 Task: Create a due date automation when advanced on, the moment a card is due add dates not starting today.
Action: Mouse moved to (1050, 79)
Screenshot: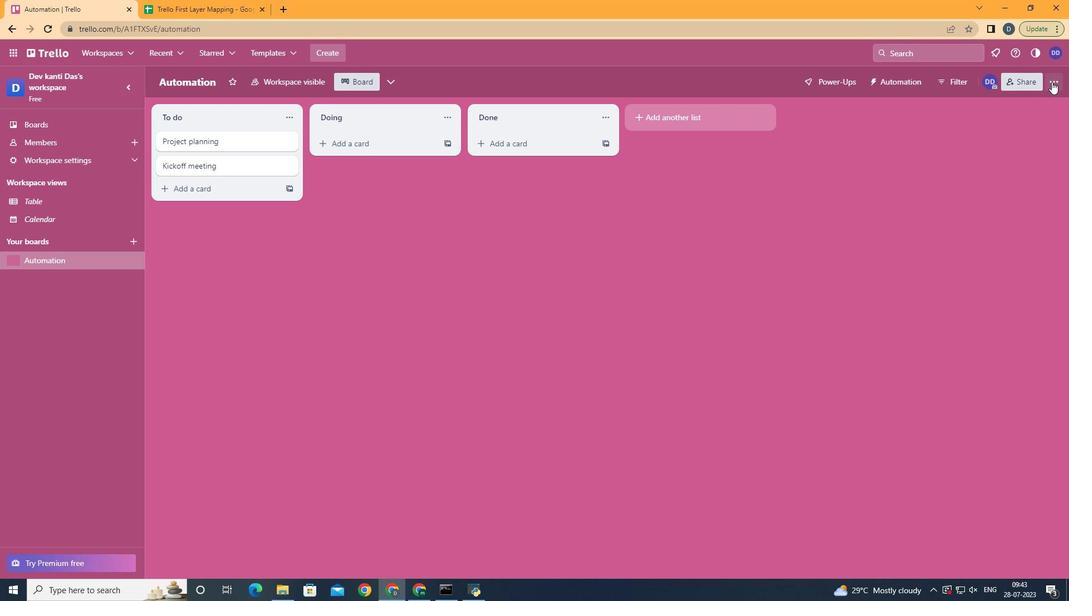 
Action: Mouse pressed left at (1050, 79)
Screenshot: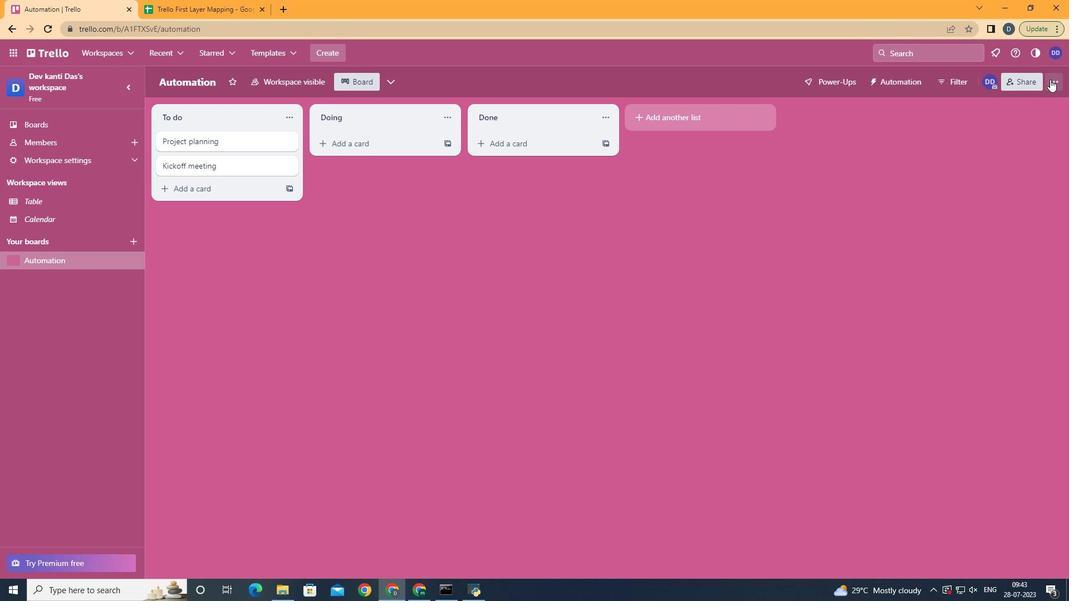 
Action: Mouse moved to (969, 242)
Screenshot: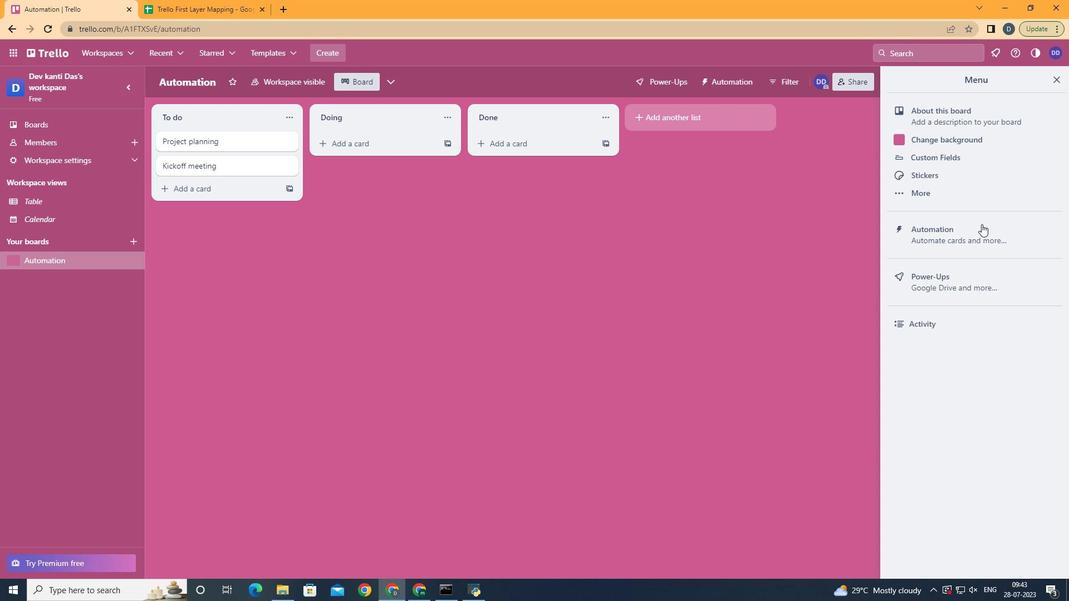 
Action: Mouse pressed left at (969, 242)
Screenshot: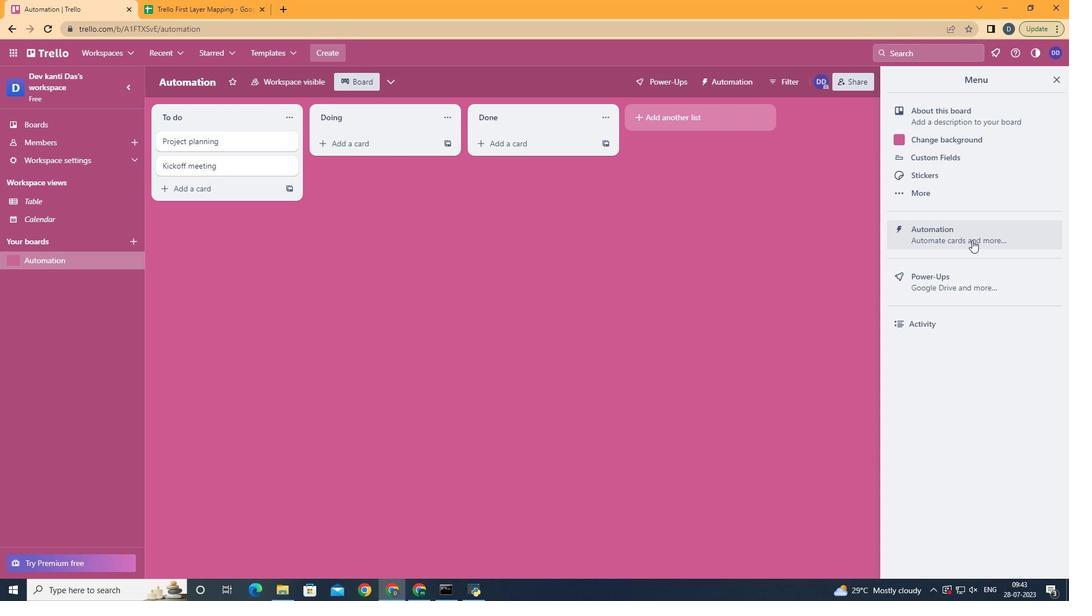 
Action: Mouse moved to (207, 220)
Screenshot: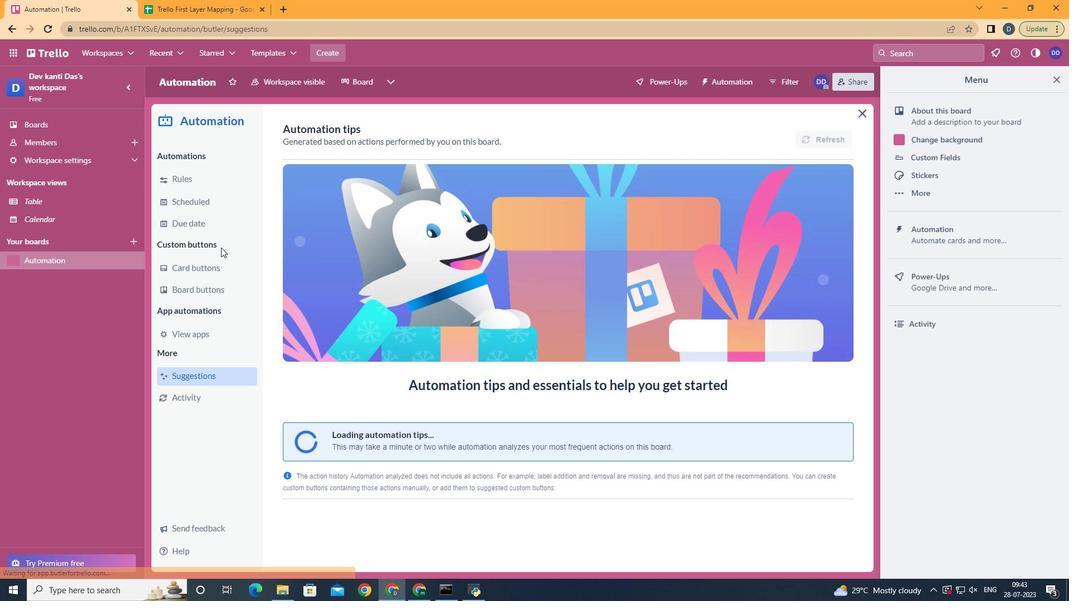 
Action: Mouse pressed left at (207, 220)
Screenshot: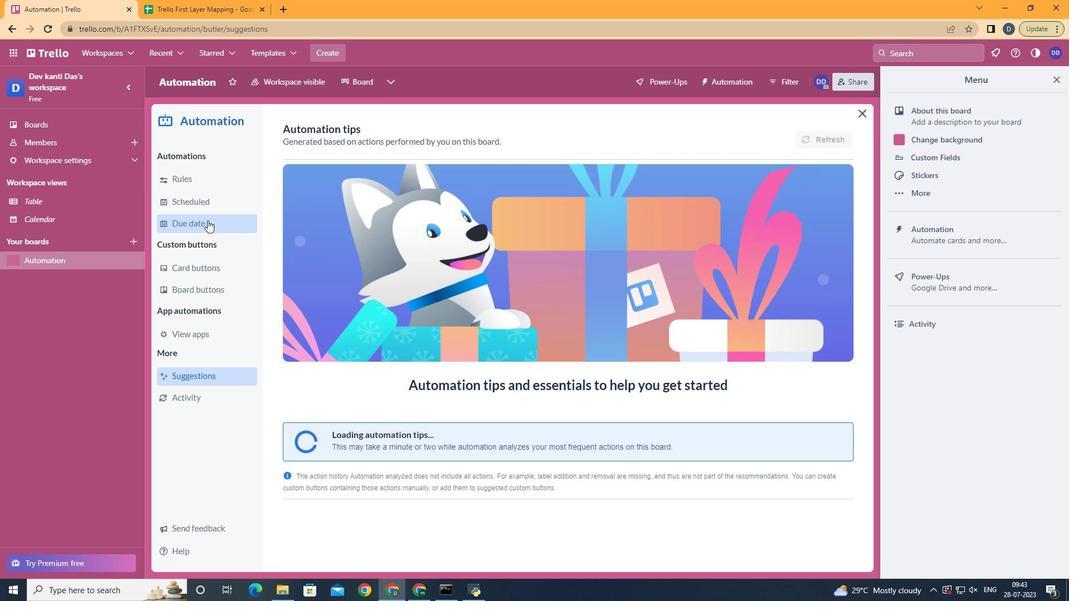 
Action: Mouse moved to (781, 133)
Screenshot: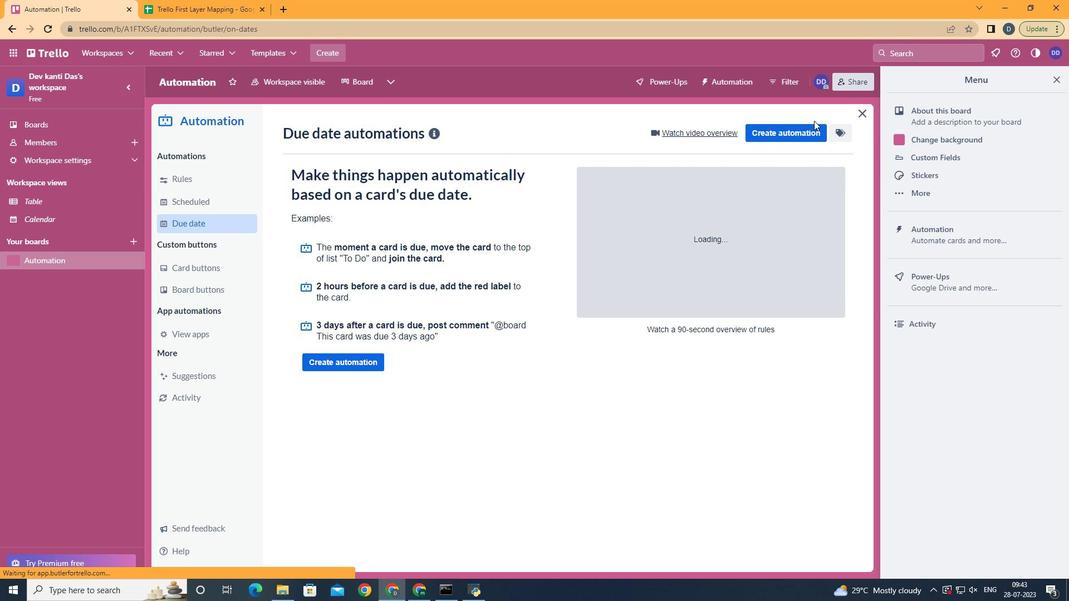 
Action: Mouse pressed left at (781, 133)
Screenshot: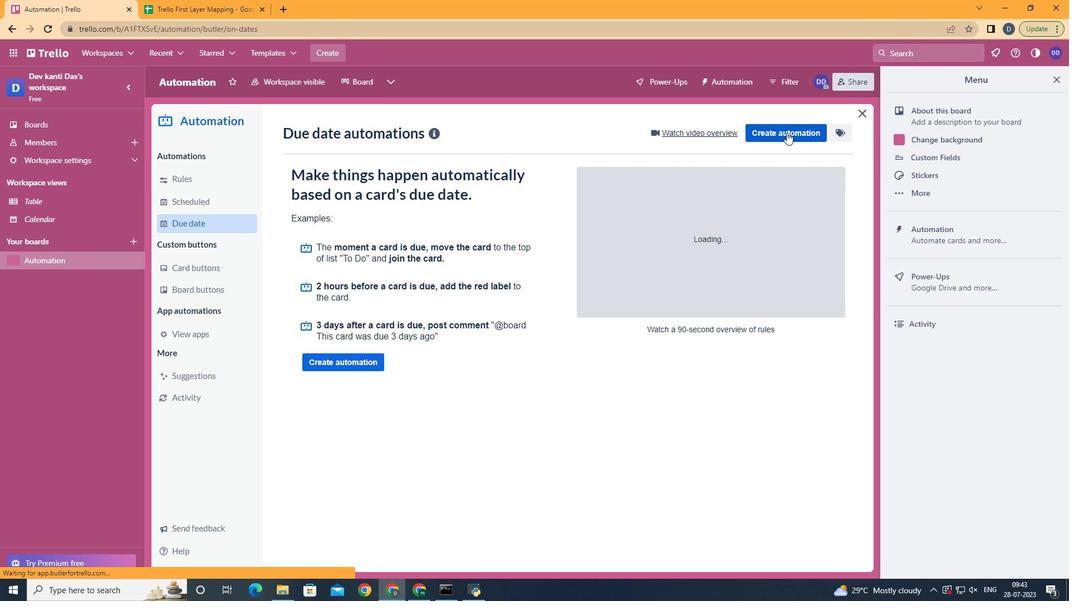 
Action: Mouse moved to (471, 246)
Screenshot: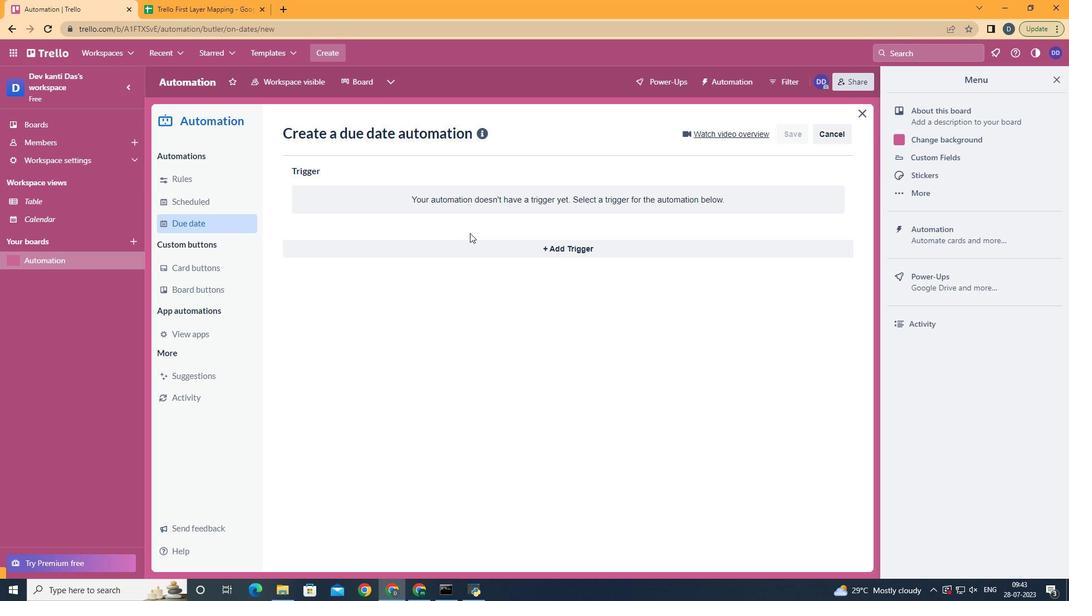 
Action: Mouse pressed left at (471, 246)
Screenshot: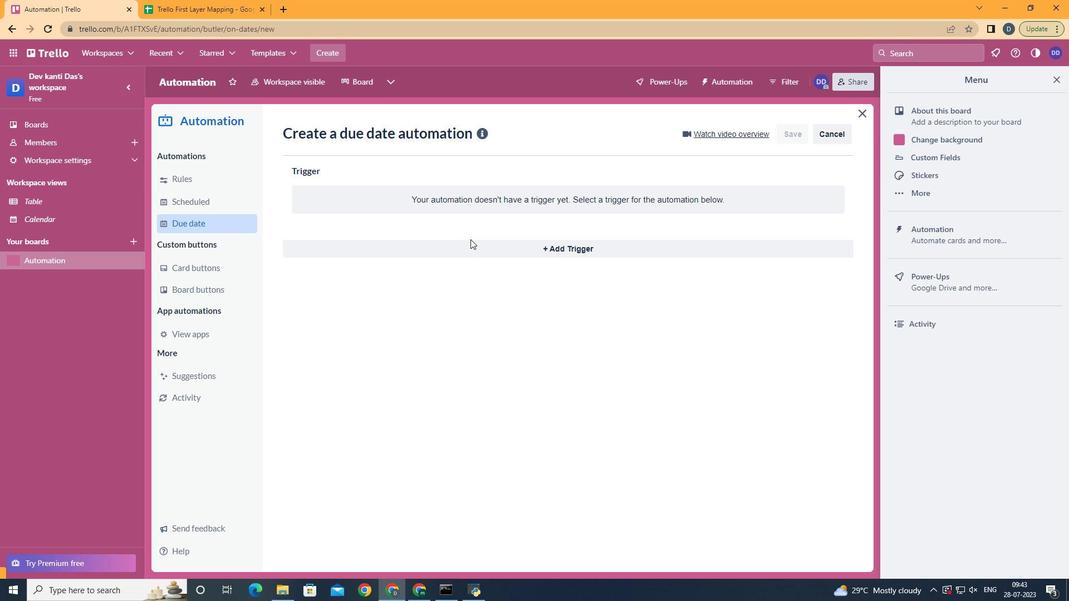 
Action: Mouse moved to (376, 385)
Screenshot: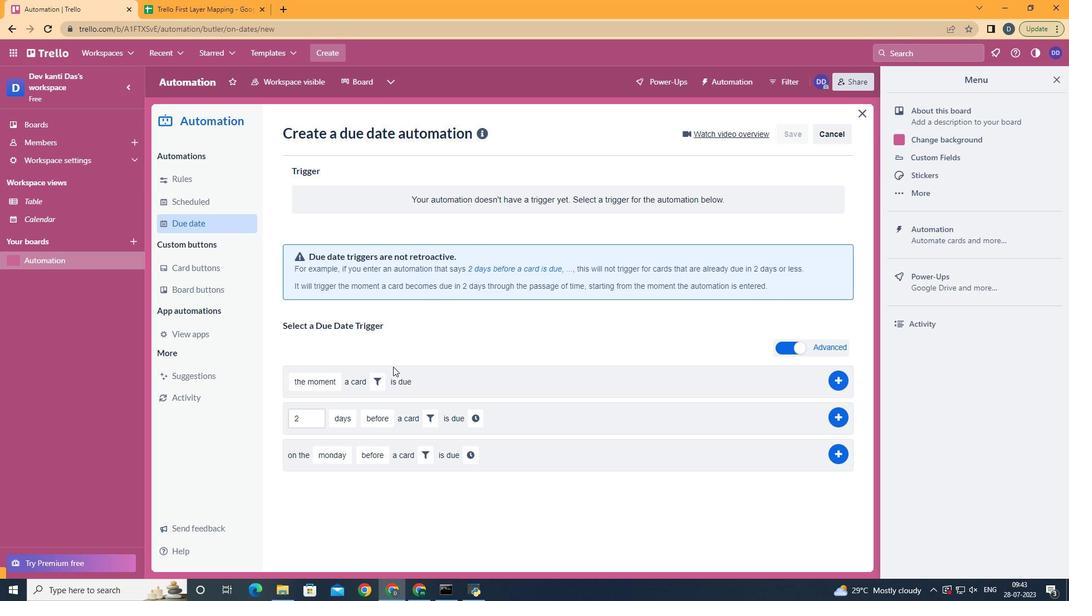 
Action: Mouse pressed left at (376, 385)
Screenshot: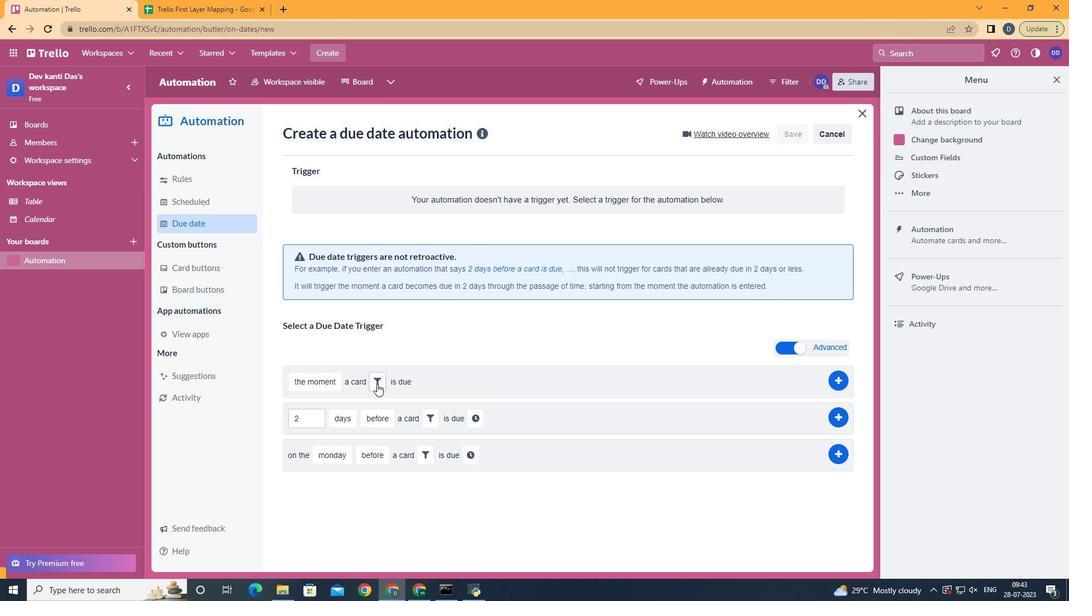 
Action: Mouse moved to (440, 416)
Screenshot: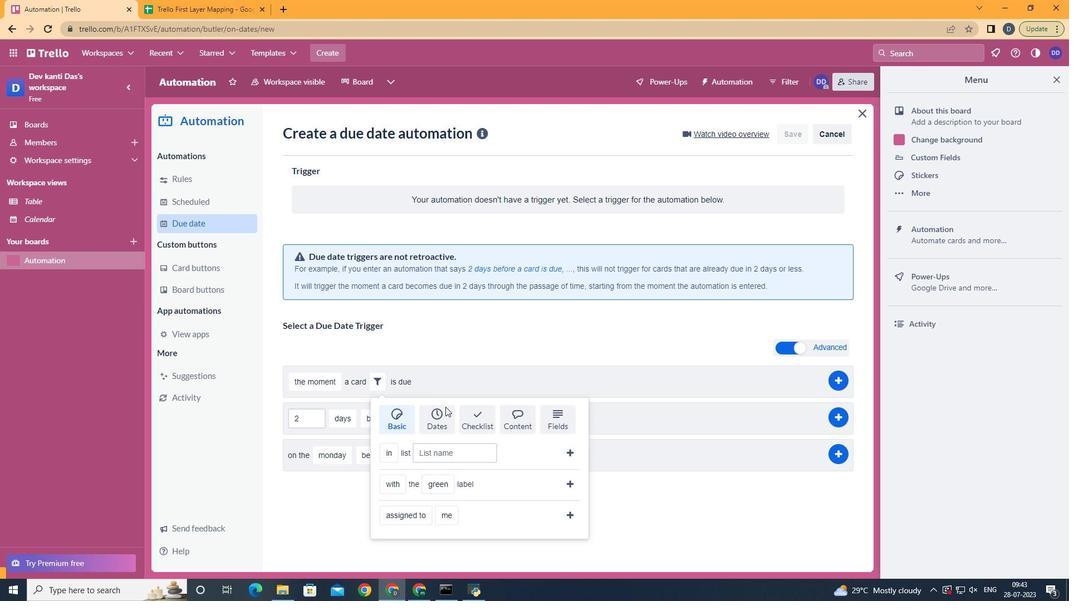 
Action: Mouse pressed left at (440, 416)
Screenshot: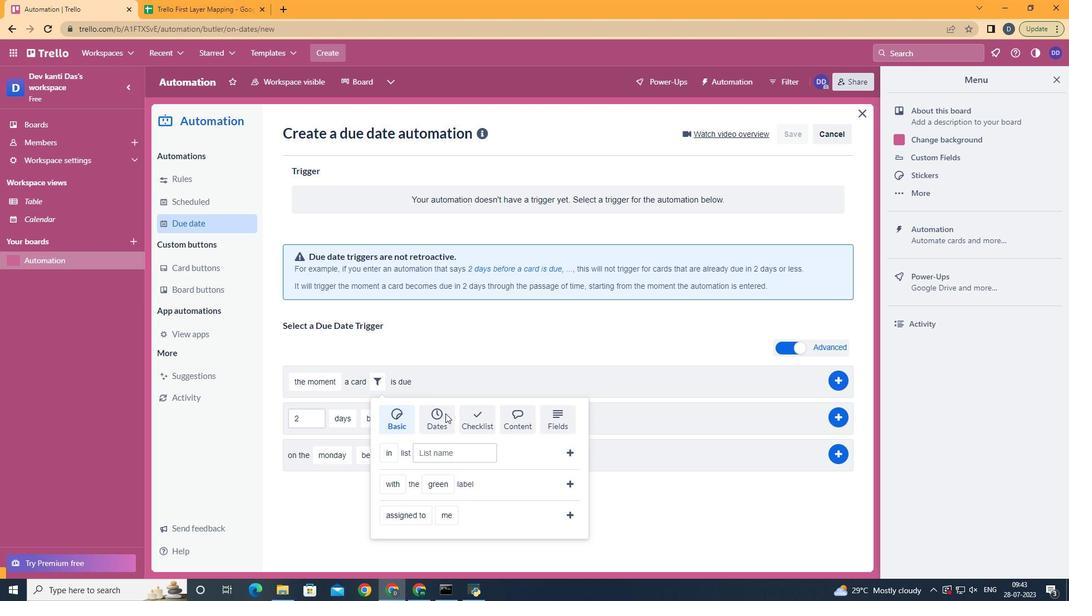 
Action: Mouse moved to (411, 494)
Screenshot: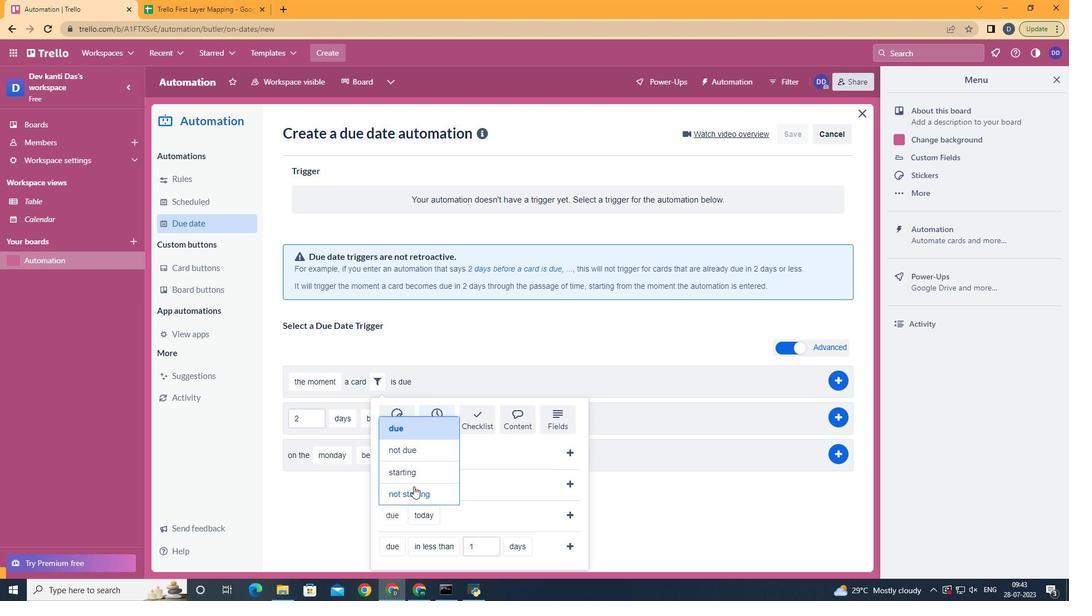 
Action: Mouse pressed left at (411, 494)
Screenshot: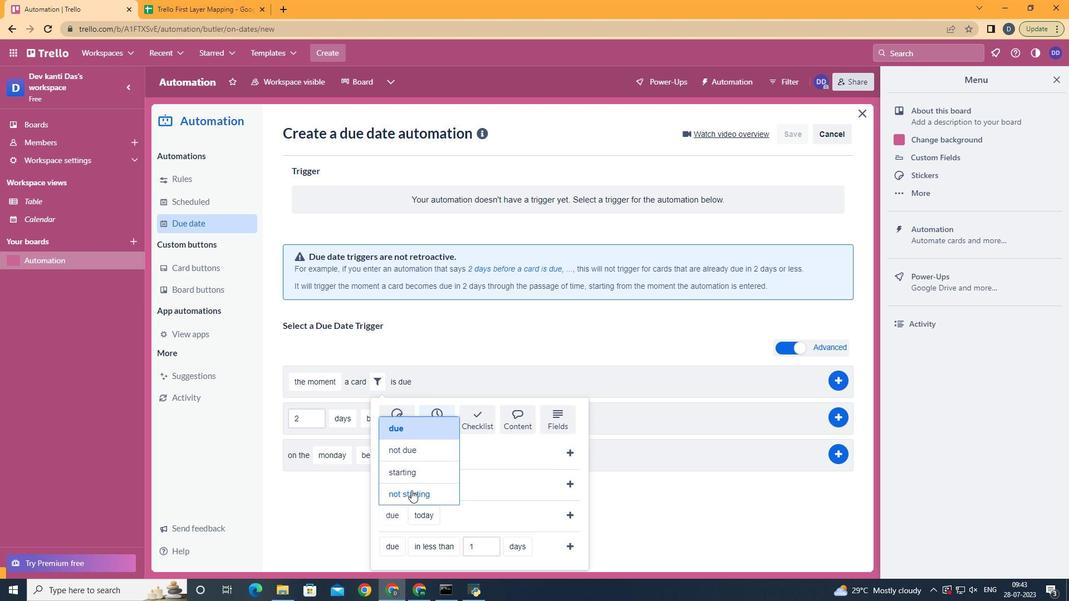 
Action: Mouse moved to (471, 384)
Screenshot: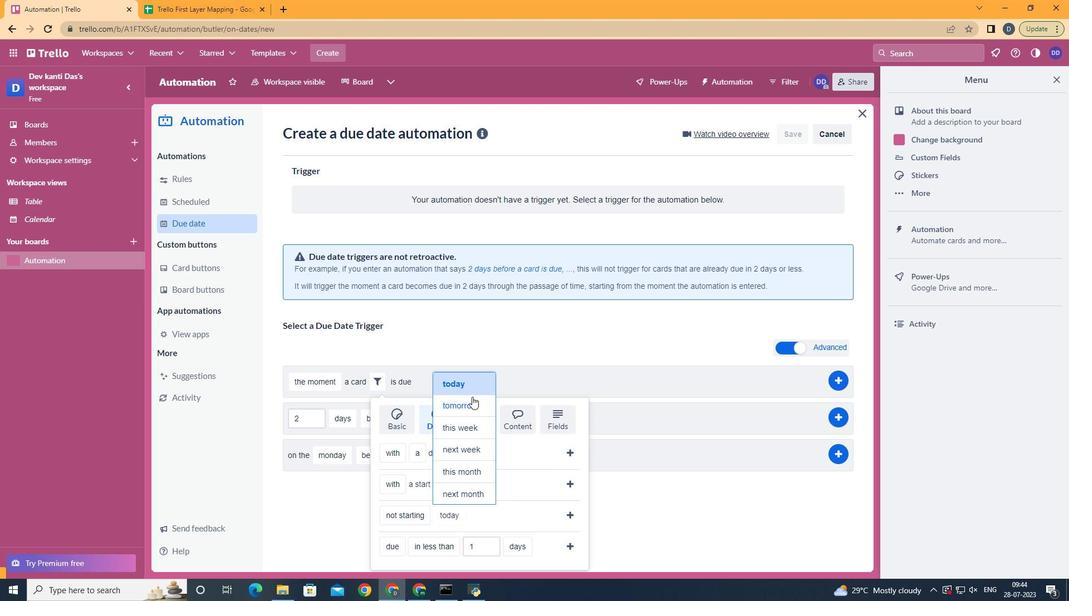 
Action: Mouse pressed left at (471, 384)
Screenshot: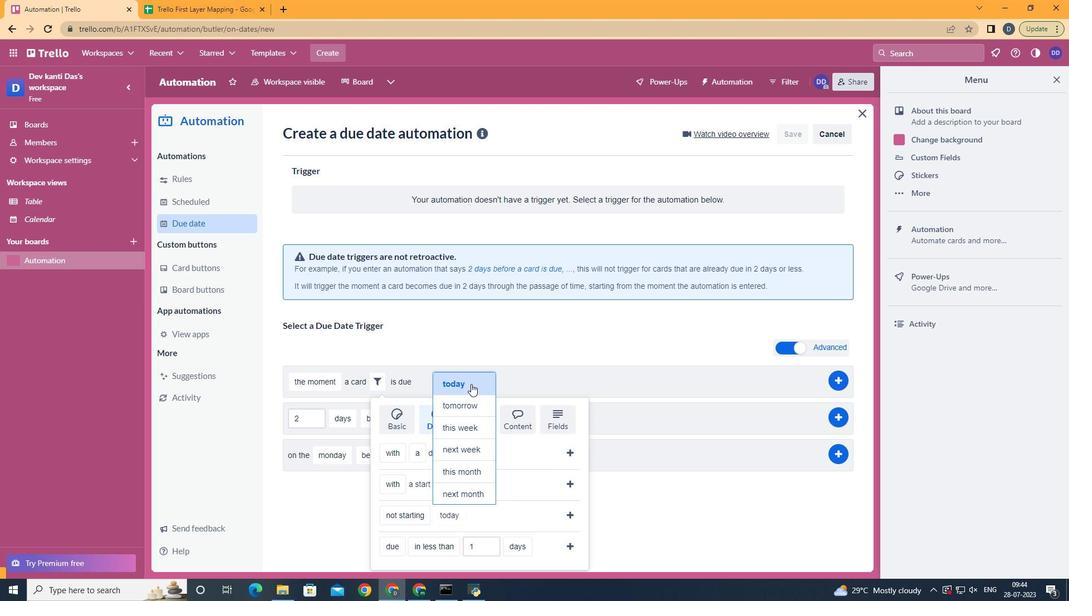 
Action: Mouse moved to (570, 519)
Screenshot: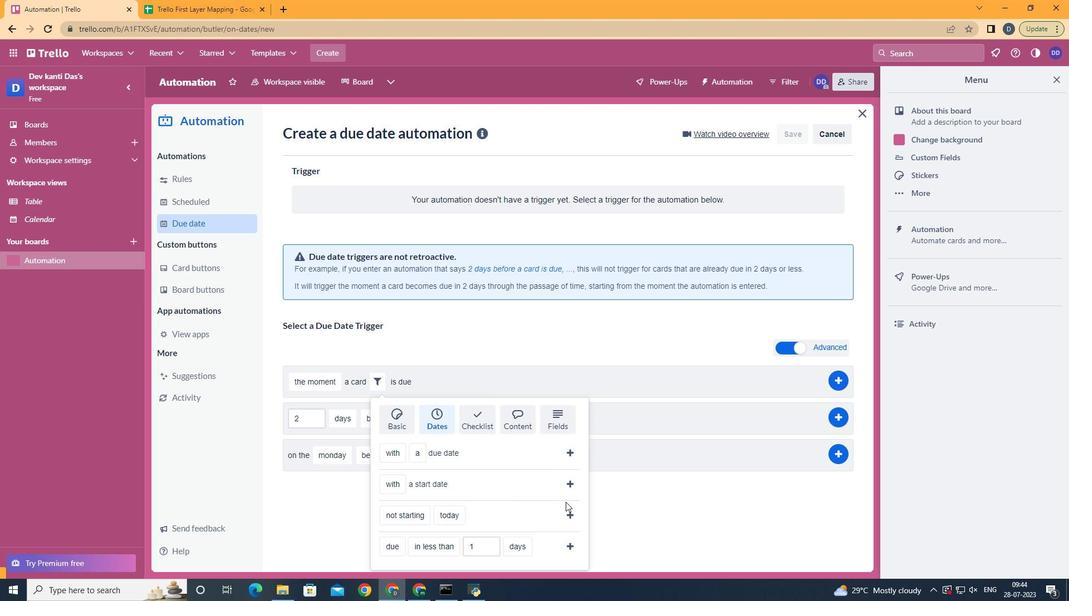 
Action: Mouse pressed left at (570, 519)
Screenshot: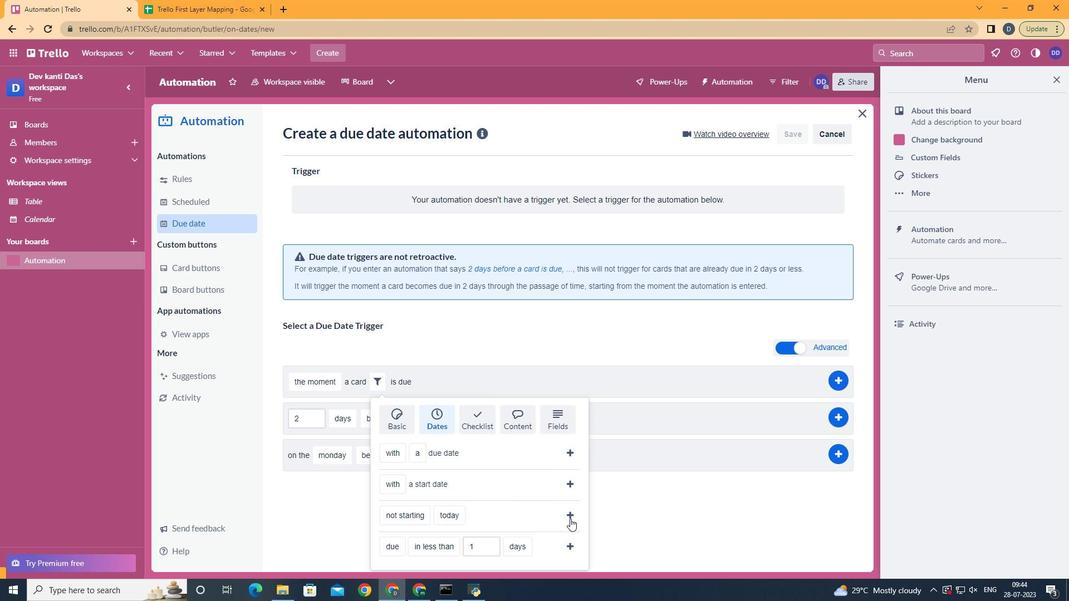 
